 Task: Set the copyright metadata to "Soft Ltd.".
Action: Mouse moved to (105, 13)
Screenshot: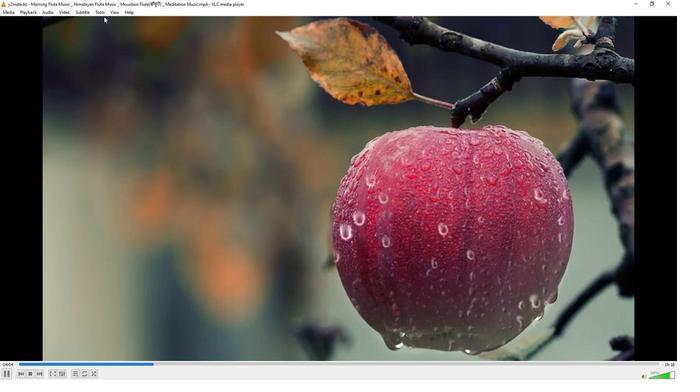 
Action: Mouse pressed left at (105, 13)
Screenshot: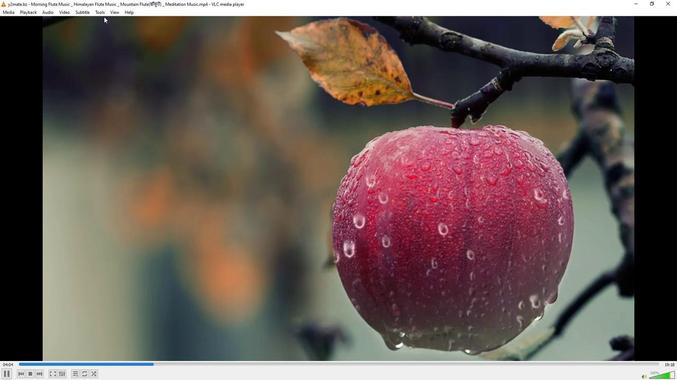 
Action: Mouse moved to (105, 11)
Screenshot: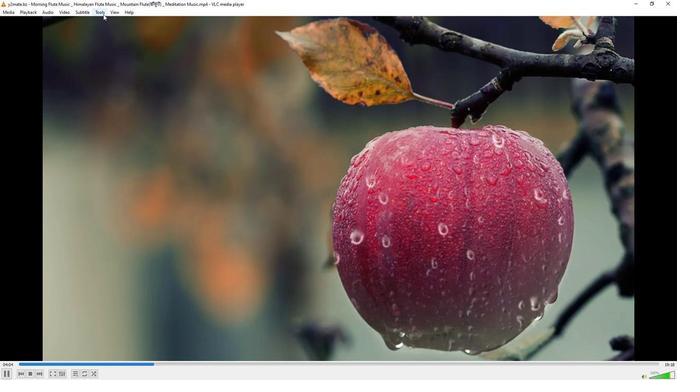 
Action: Mouse pressed left at (105, 11)
Screenshot: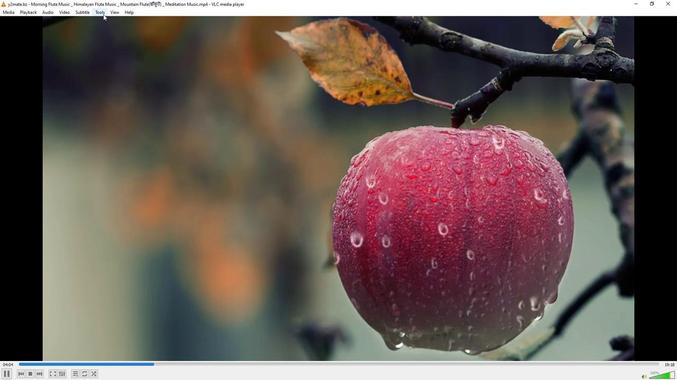 
Action: Mouse moved to (111, 94)
Screenshot: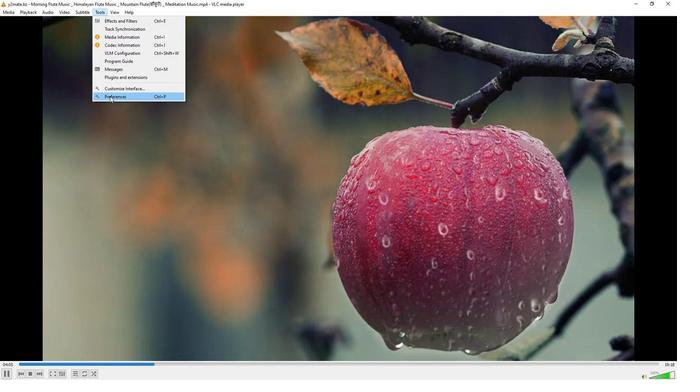 
Action: Mouse pressed left at (111, 94)
Screenshot: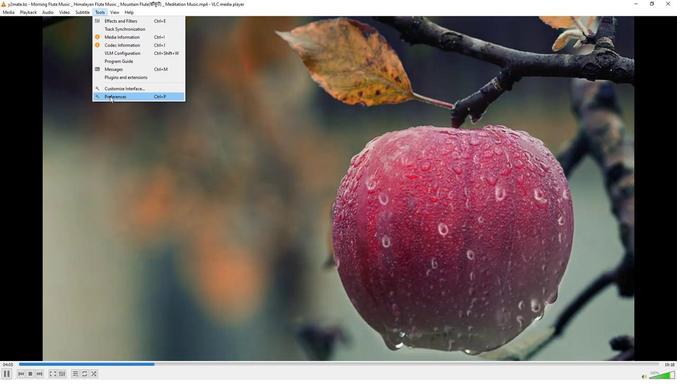 
Action: Mouse moved to (220, 310)
Screenshot: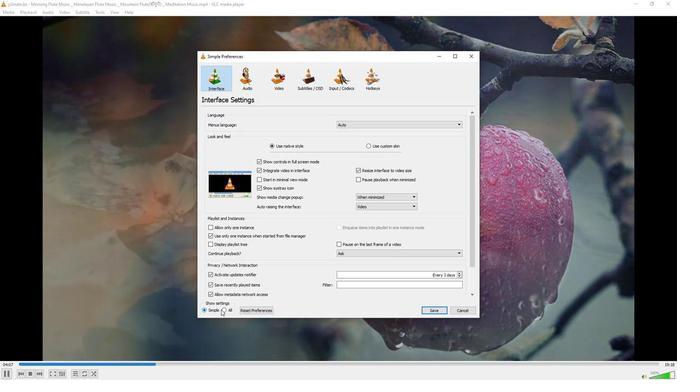 
Action: Mouse pressed left at (220, 310)
Screenshot: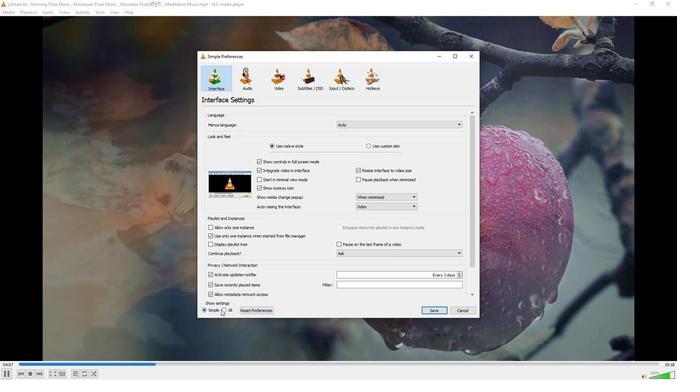 
Action: Mouse moved to (221, 310)
Screenshot: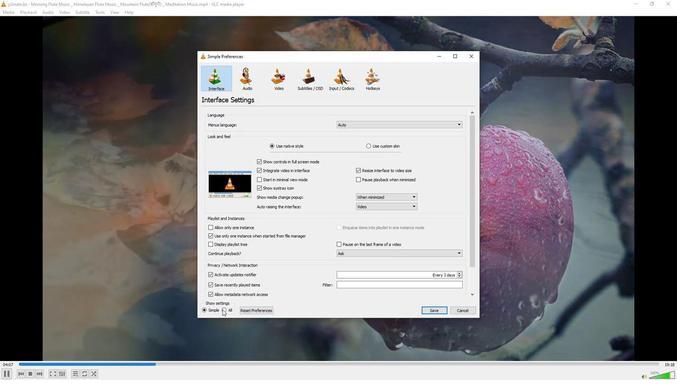 
Action: Mouse pressed left at (221, 310)
Screenshot: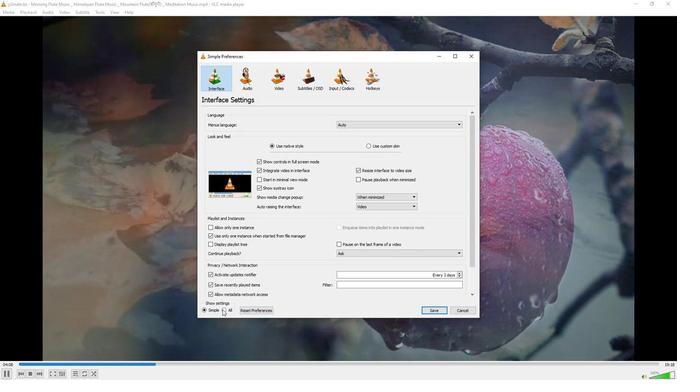 
Action: Mouse moved to (235, 181)
Screenshot: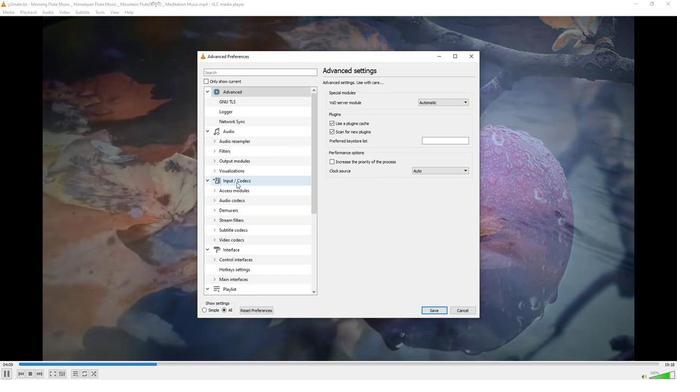 
Action: Mouse pressed left at (235, 181)
Screenshot: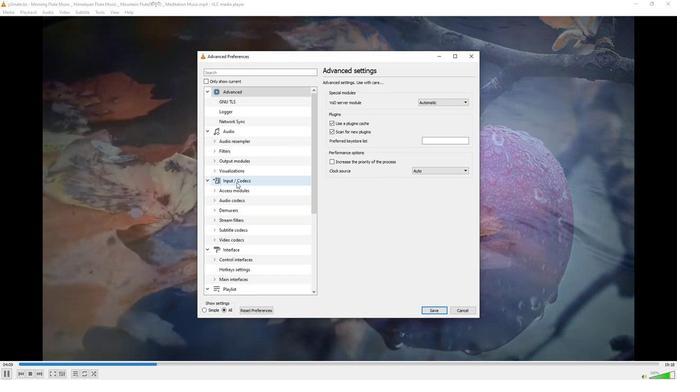 
Action: Mouse moved to (353, 206)
Screenshot: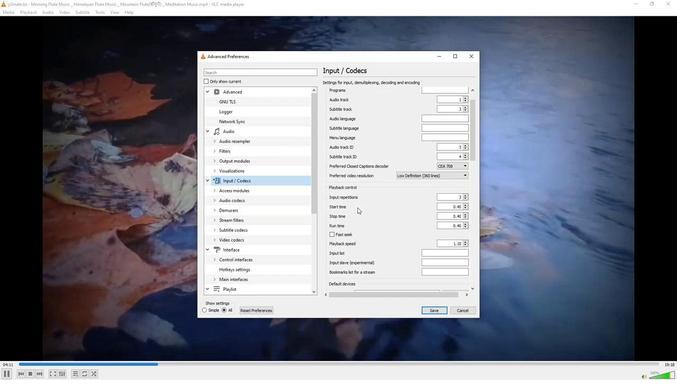 
Action: Mouse scrolled (353, 206) with delta (0, 0)
Screenshot: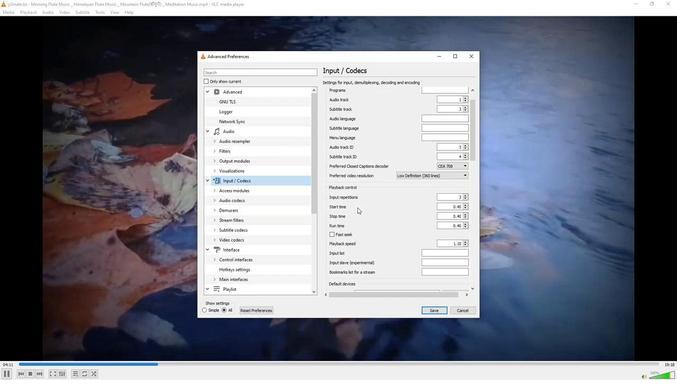 
Action: Mouse moved to (373, 212)
Screenshot: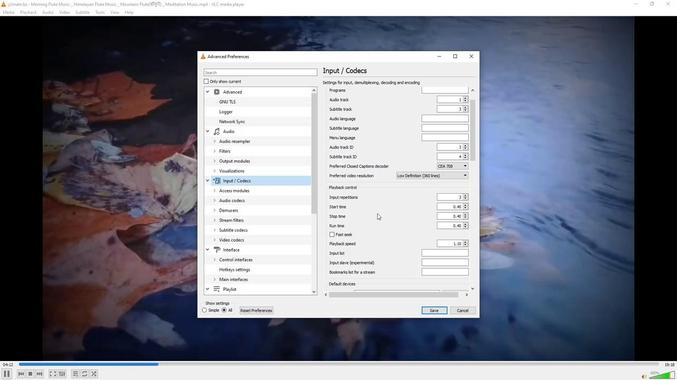 
Action: Mouse scrolled (373, 212) with delta (0, 0)
Screenshot: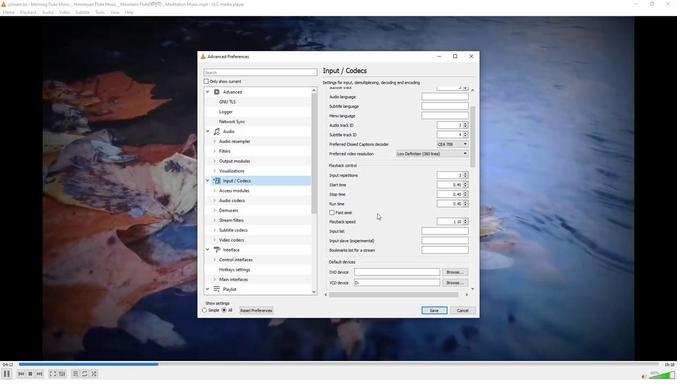 
Action: Mouse scrolled (373, 212) with delta (0, 0)
Screenshot: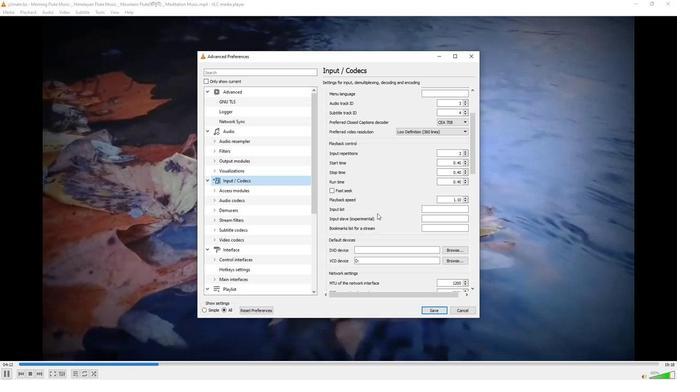 
Action: Mouse scrolled (373, 212) with delta (0, 0)
Screenshot: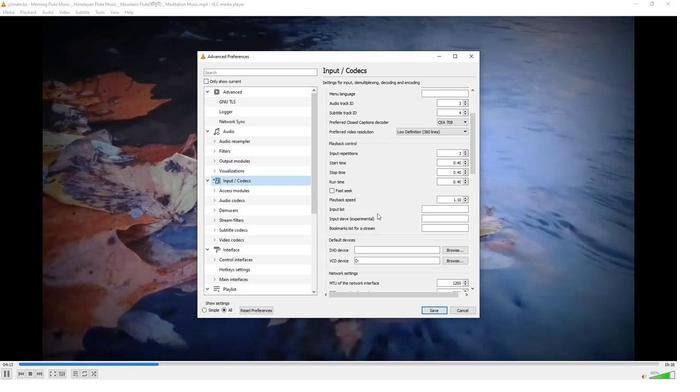 
Action: Mouse scrolled (373, 212) with delta (0, 0)
Screenshot: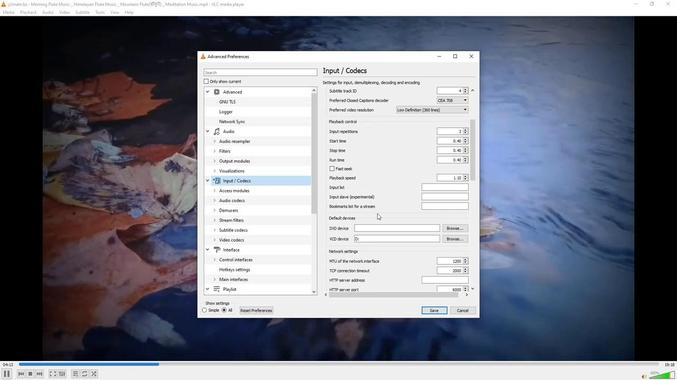 
Action: Mouse scrolled (373, 212) with delta (0, 0)
Screenshot: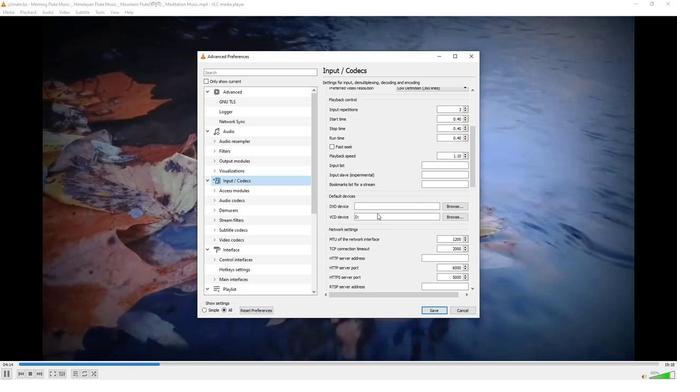 
Action: Mouse moved to (374, 212)
Screenshot: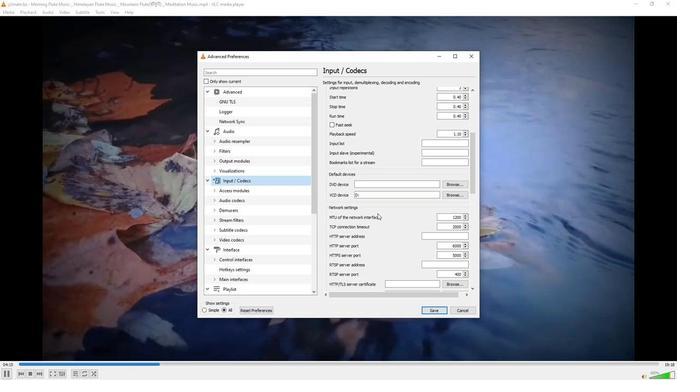 
Action: Mouse scrolled (374, 212) with delta (0, 0)
Screenshot: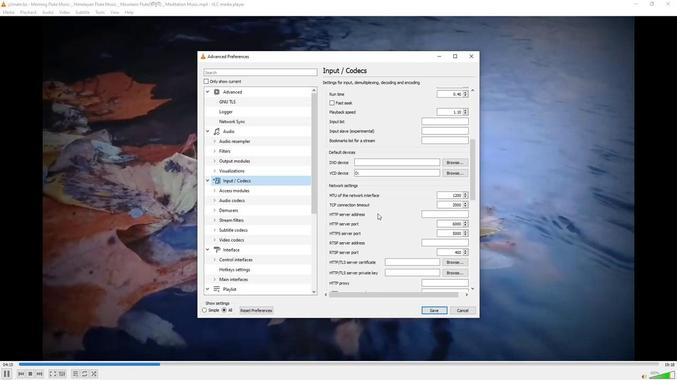 
Action: Mouse scrolled (374, 212) with delta (0, 0)
Screenshot: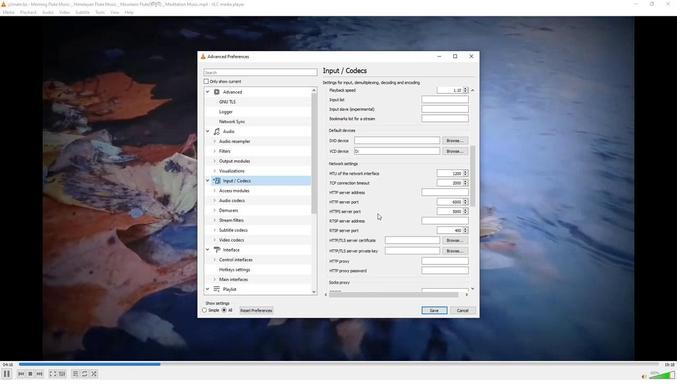 
Action: Mouse scrolled (374, 212) with delta (0, 0)
Screenshot: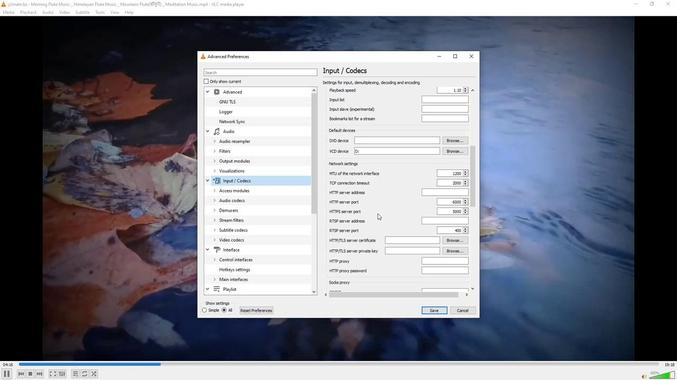 
Action: Mouse scrolled (374, 212) with delta (0, 0)
Screenshot: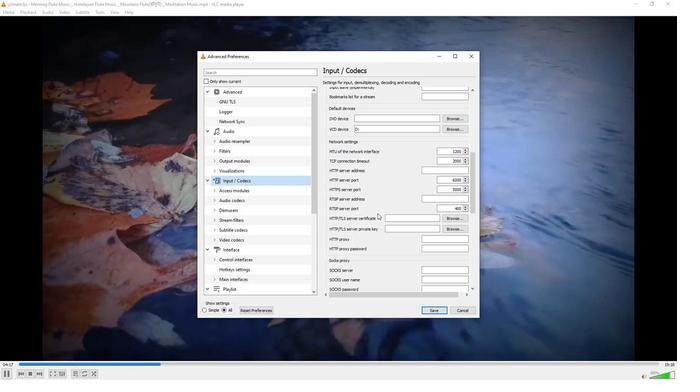 
Action: Mouse scrolled (374, 212) with delta (0, 0)
Screenshot: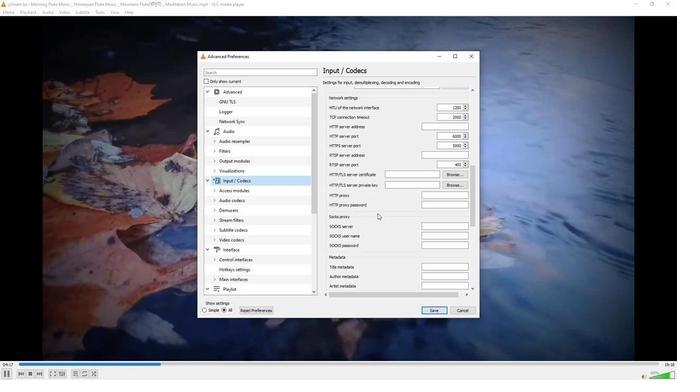 
Action: Mouse scrolled (374, 212) with delta (0, 0)
Screenshot: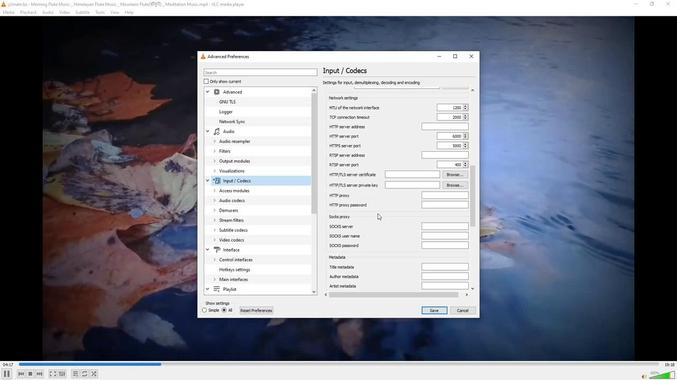 
Action: Mouse scrolled (374, 212) with delta (0, 0)
Screenshot: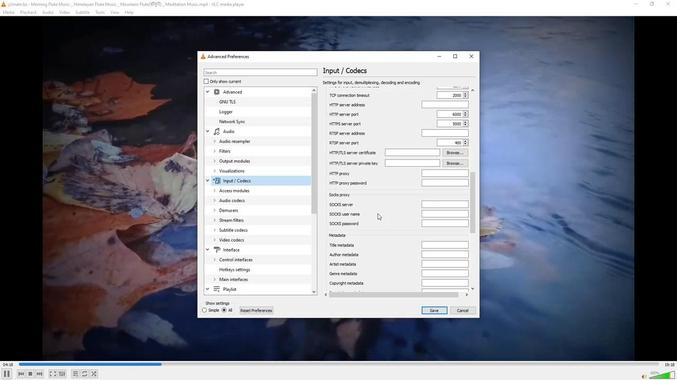 
Action: Mouse scrolled (374, 212) with delta (0, 0)
Screenshot: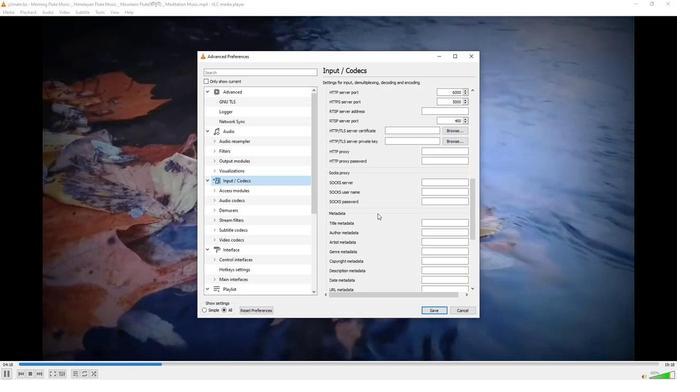 
Action: Mouse scrolled (374, 212) with delta (0, 0)
Screenshot: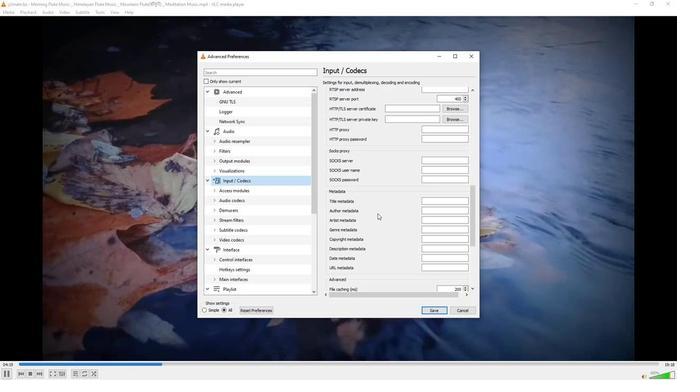 
Action: Mouse moved to (422, 216)
Screenshot: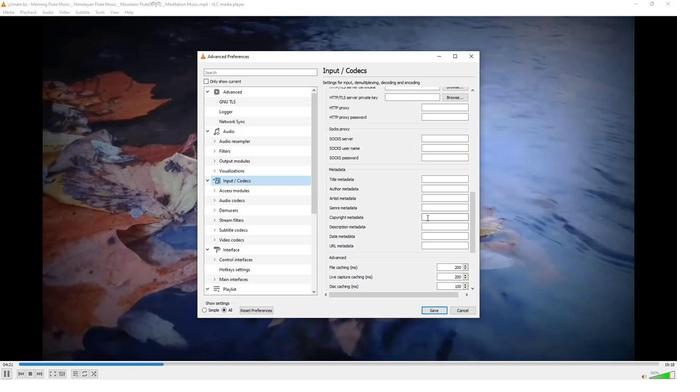 
Action: Mouse pressed left at (422, 216)
Screenshot: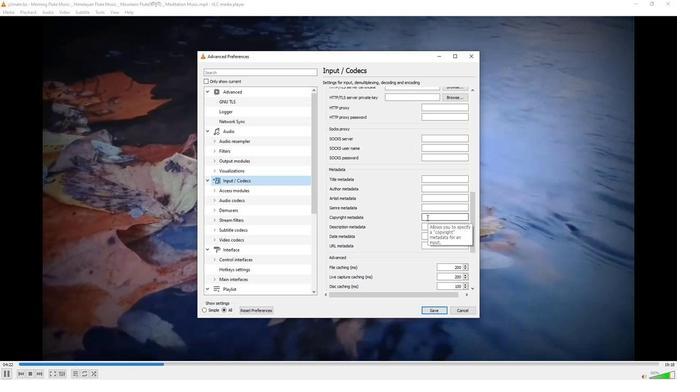 
Action: Key pressed <Key.shift>Soft<Key.space><Key.shift>Ltd.
Screenshot: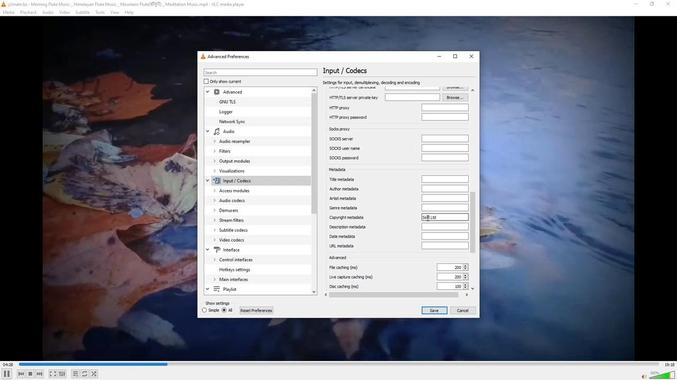 
